 Task: Hide email types.
Action: Mouse moved to (1226, 145)
Screenshot: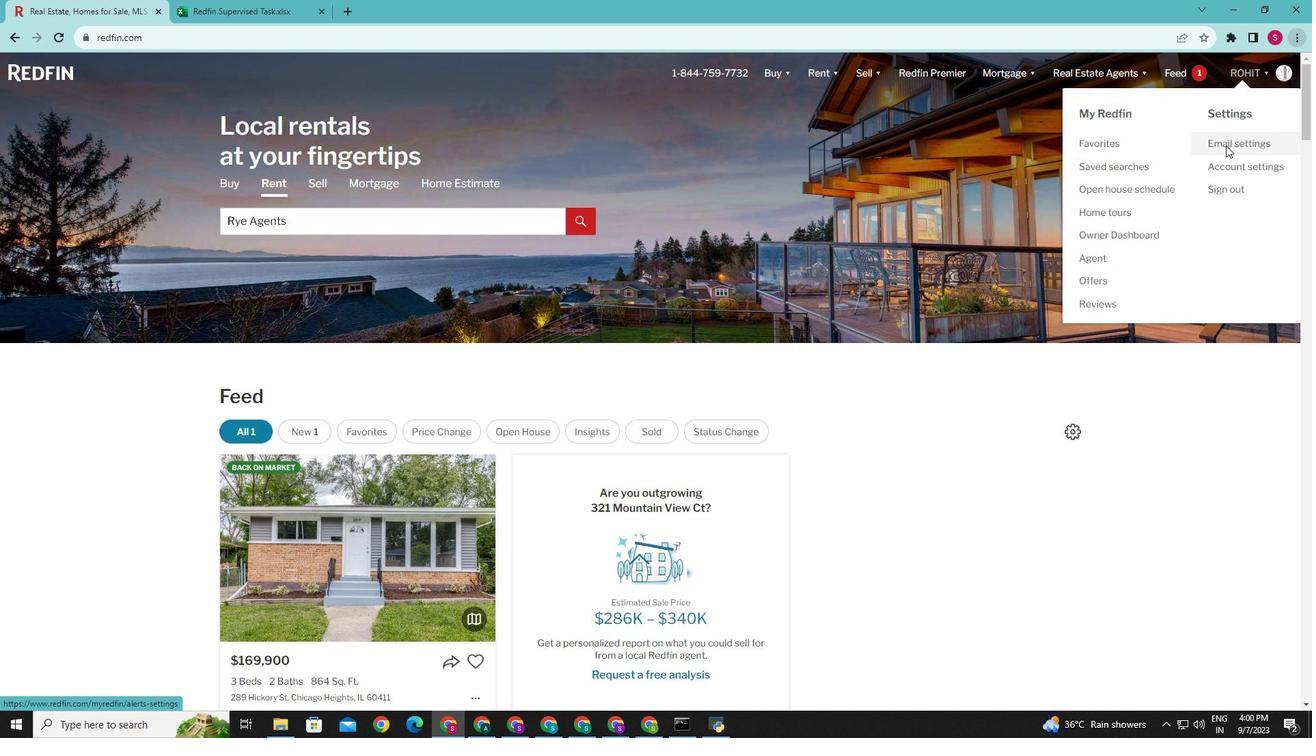 
Action: Mouse pressed left at (1226, 145)
Screenshot: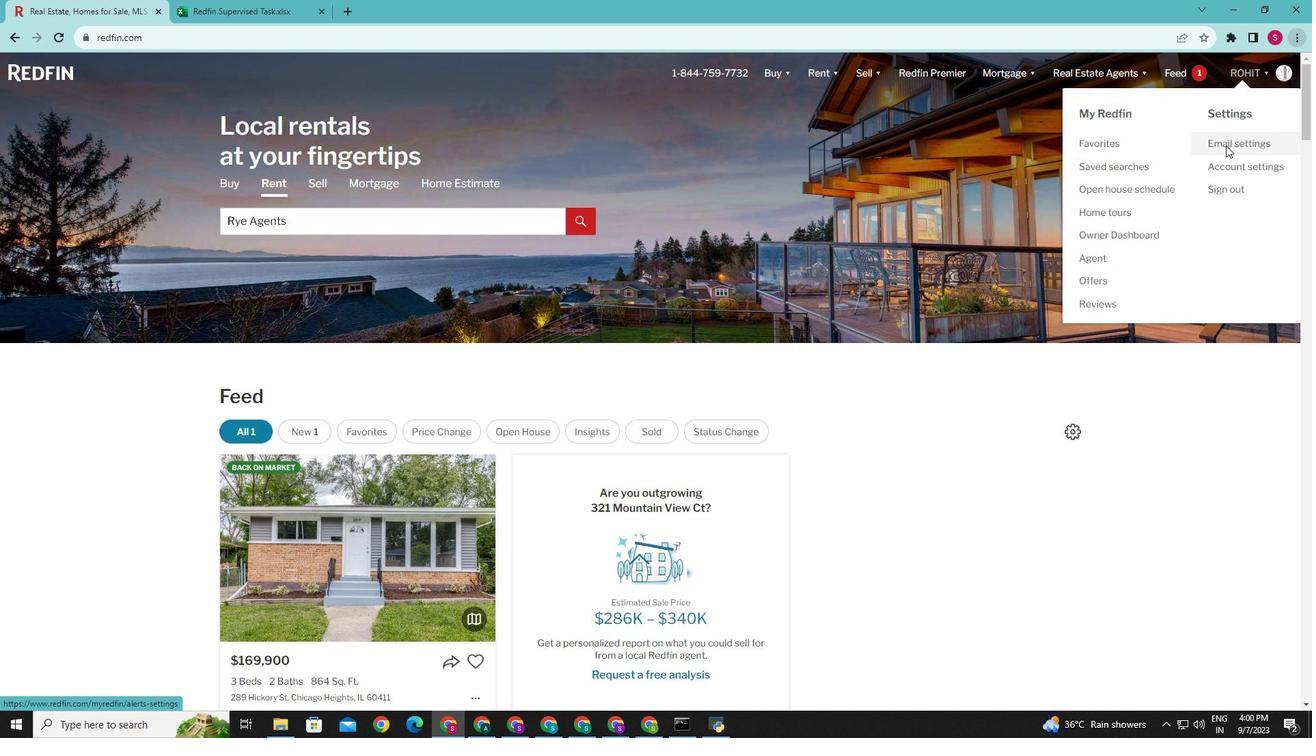 
Action: Mouse moved to (415, 450)
Screenshot: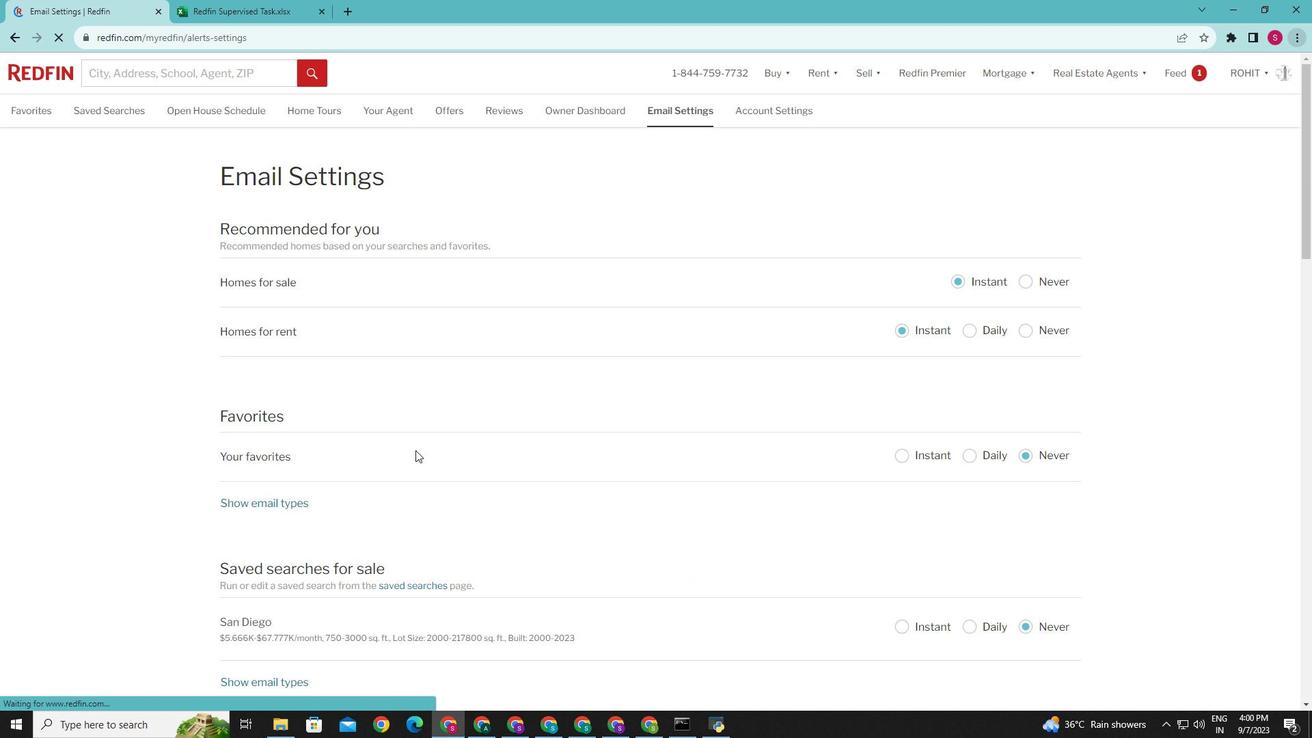 
Action: Mouse scrolled (415, 449) with delta (0, 0)
Screenshot: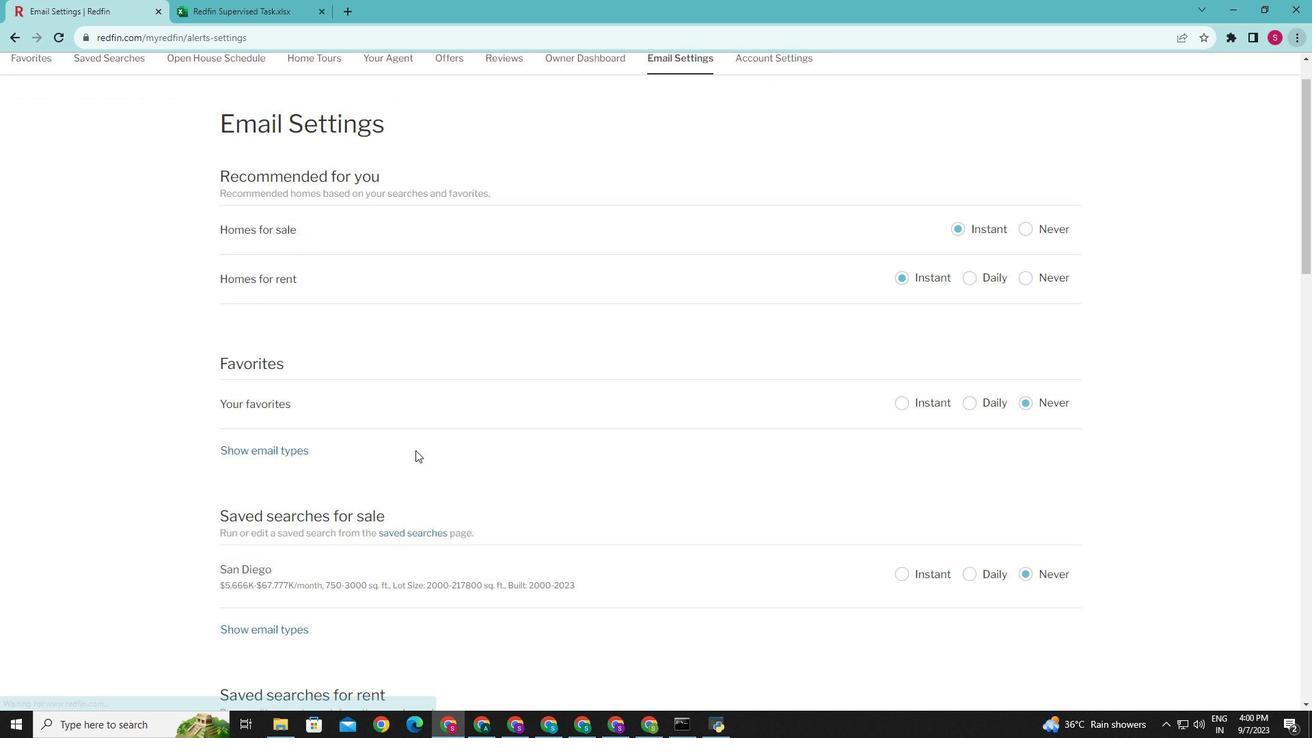 
Action: Mouse scrolled (415, 449) with delta (0, 0)
Screenshot: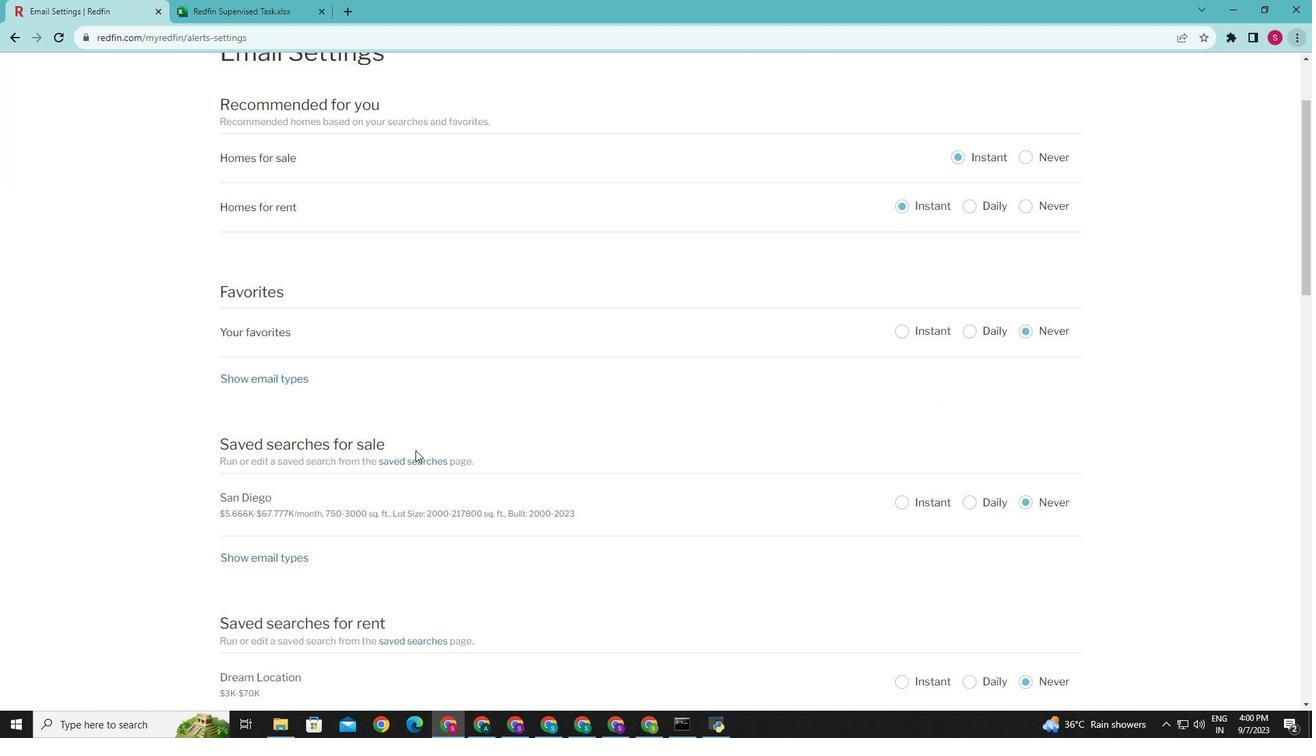 
Action: Mouse moved to (296, 542)
Screenshot: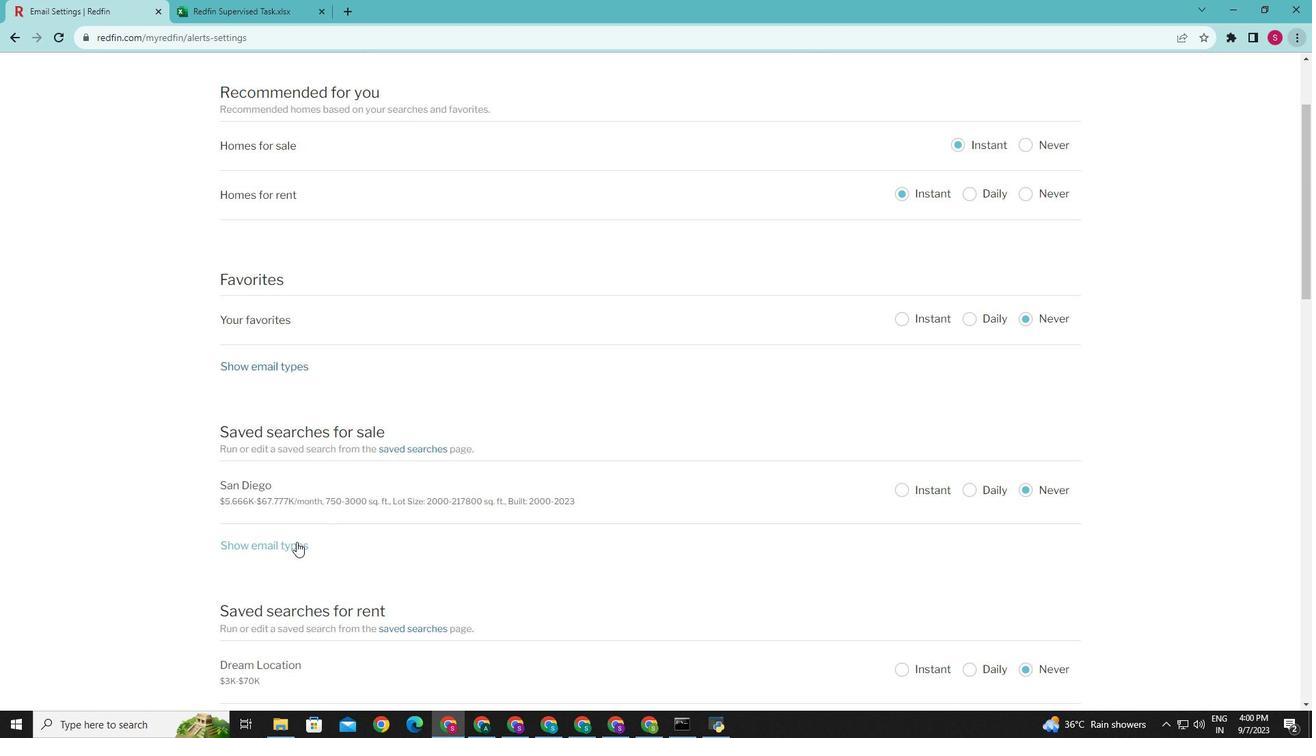 
Action: Mouse pressed left at (296, 542)
Screenshot: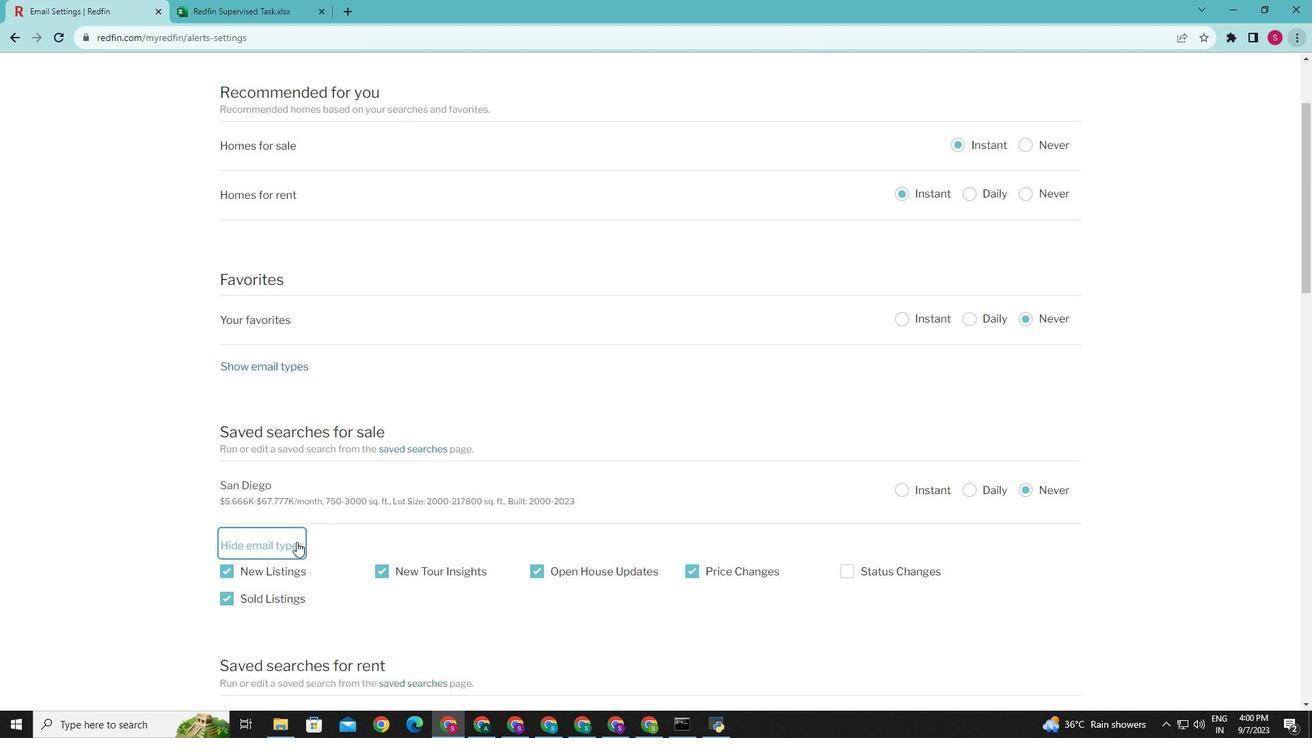 
Action: Mouse moved to (256, 538)
Screenshot: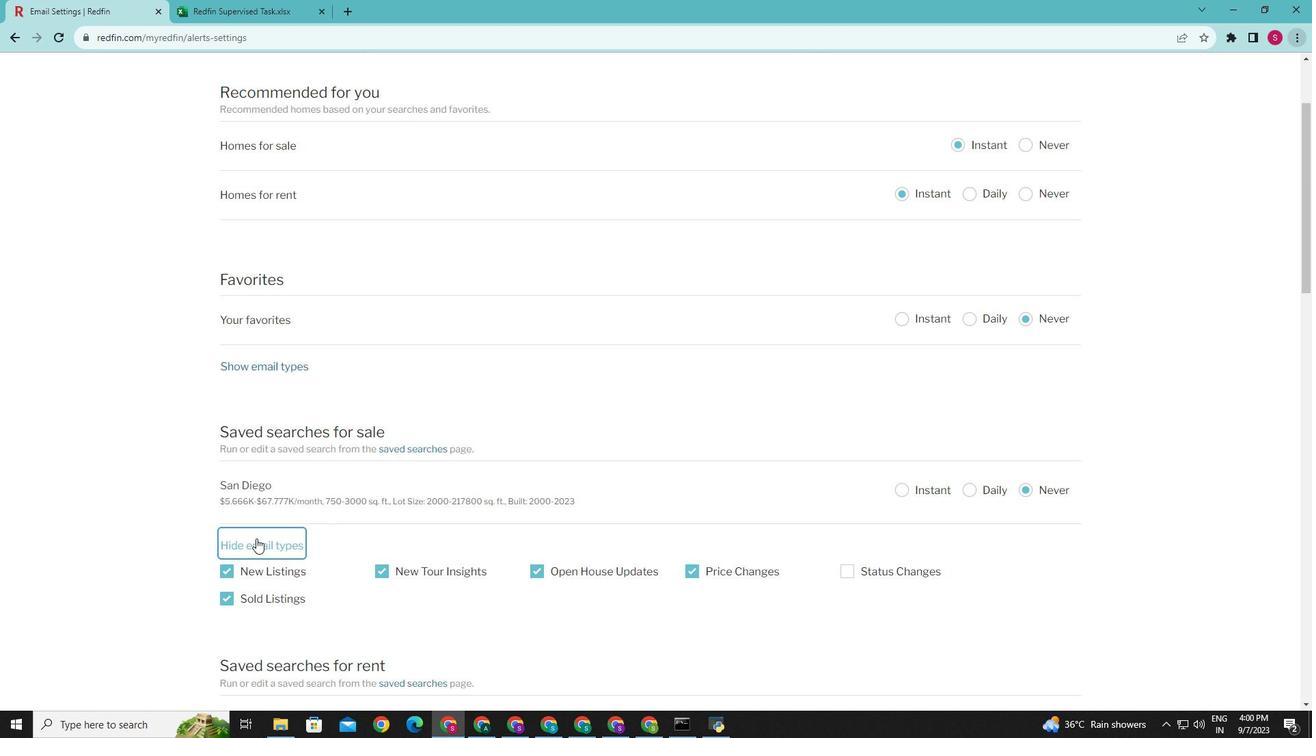 
Action: Mouse pressed left at (256, 538)
Screenshot: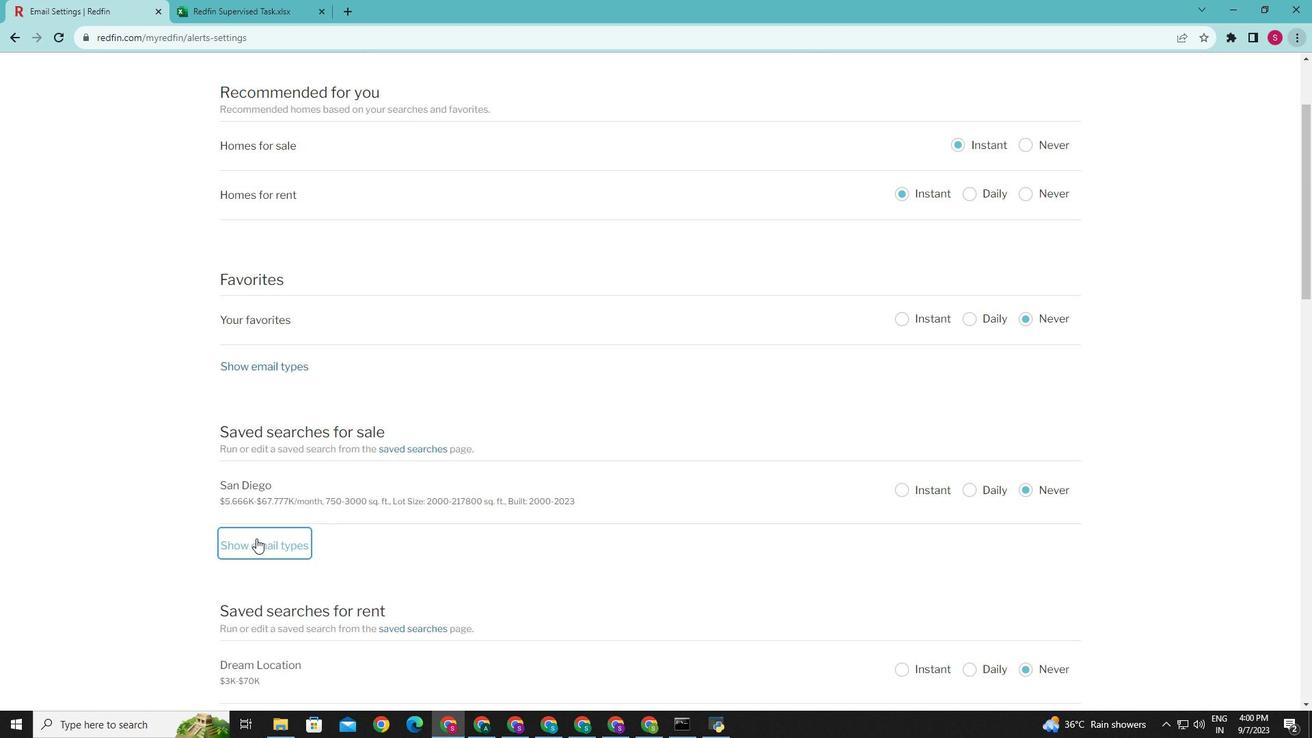 
Action: Mouse moved to (456, 542)
Screenshot: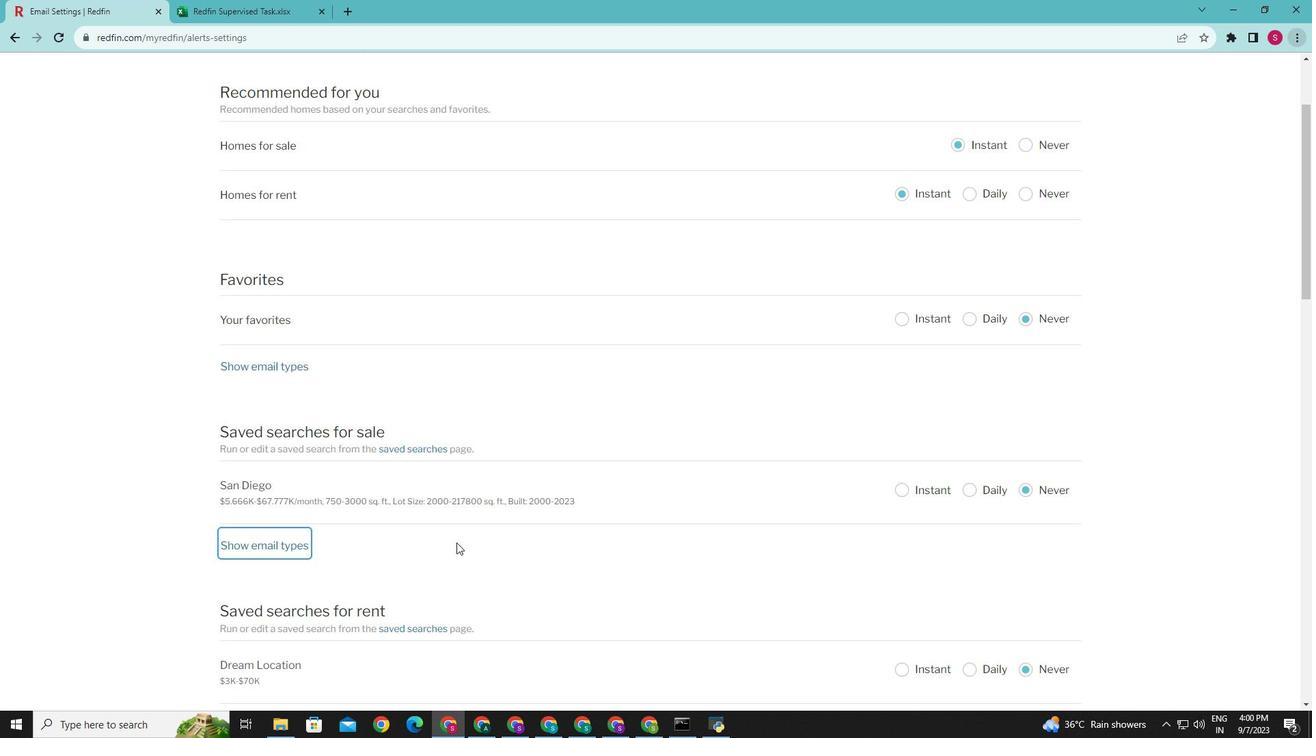 
